 Task: Select Yes.
Action: Mouse moved to (314, 70)
Screenshot: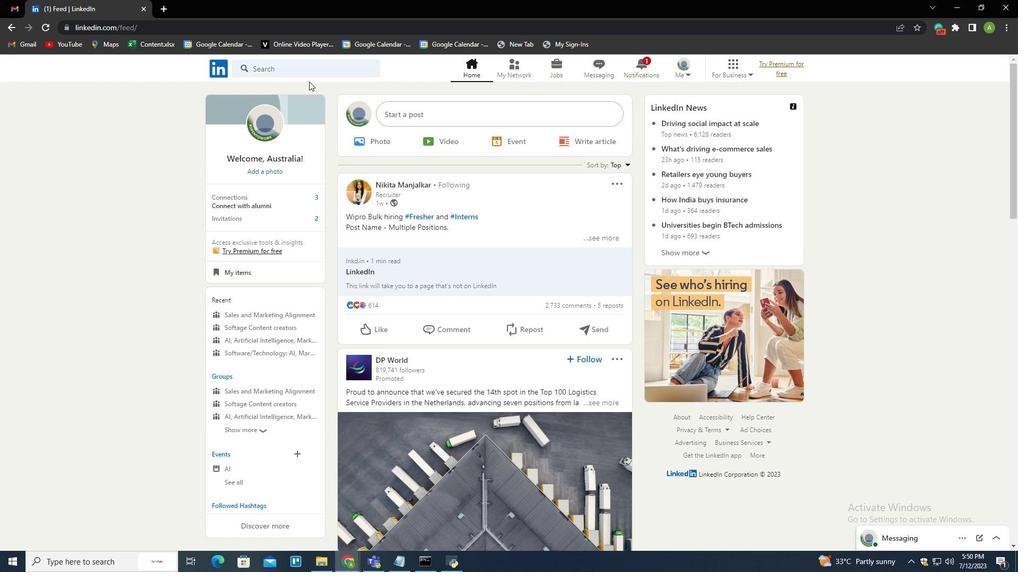 
Action: Mouse pressed left at (314, 70)
Screenshot: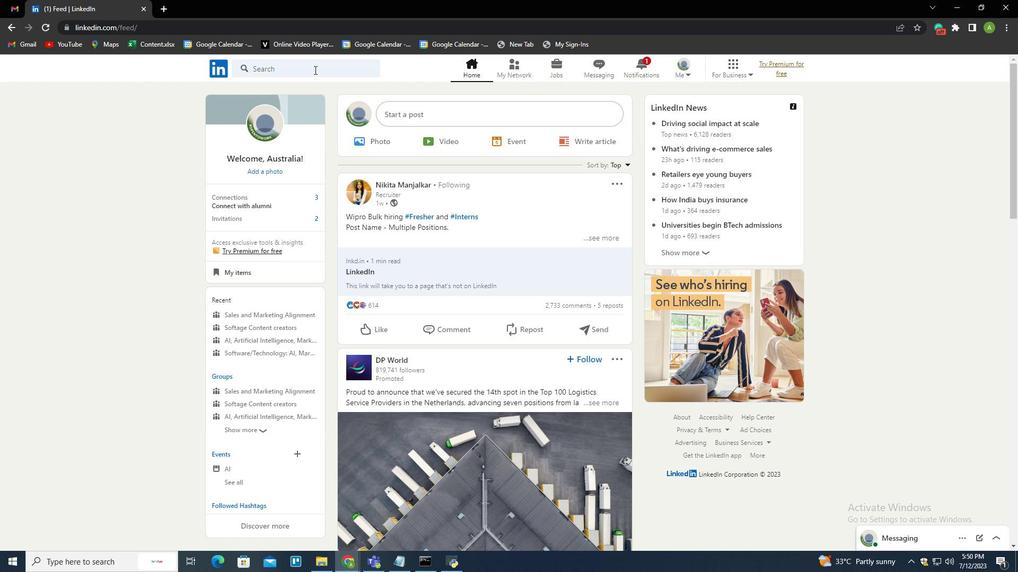 
Action: Mouse moved to (276, 160)
Screenshot: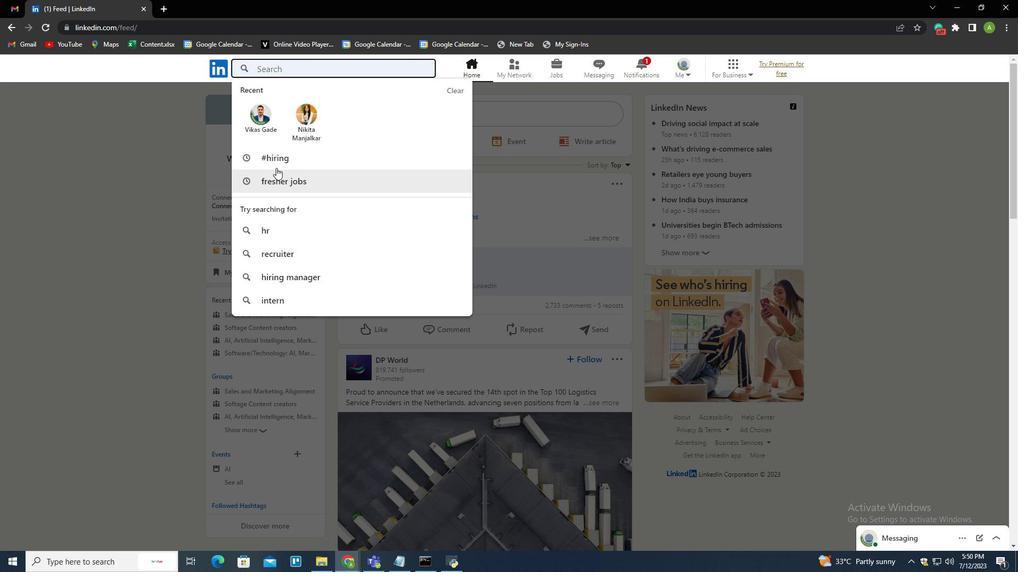 
Action: Mouse pressed left at (276, 160)
Screenshot: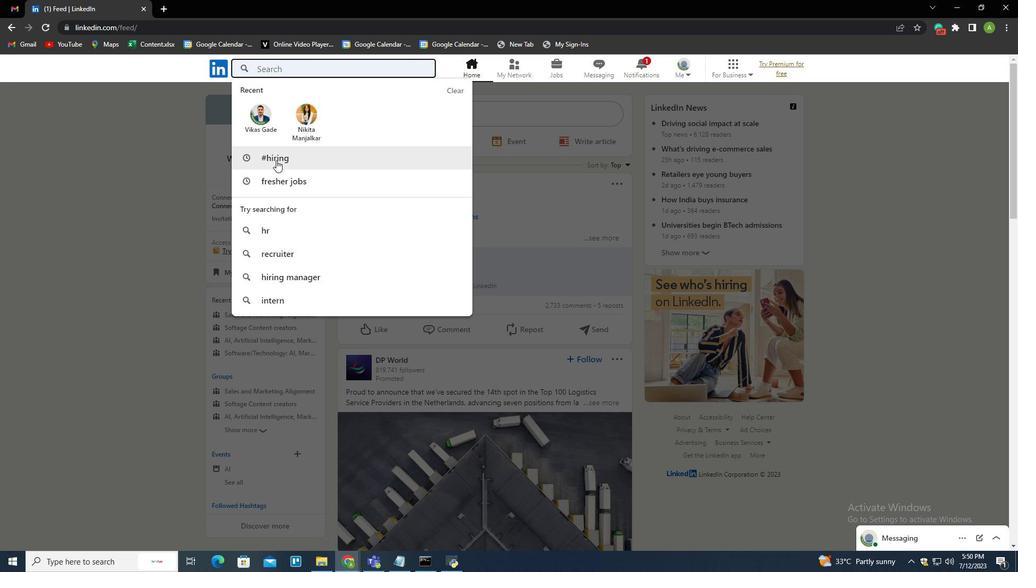 
Action: Mouse moved to (314, 94)
Screenshot: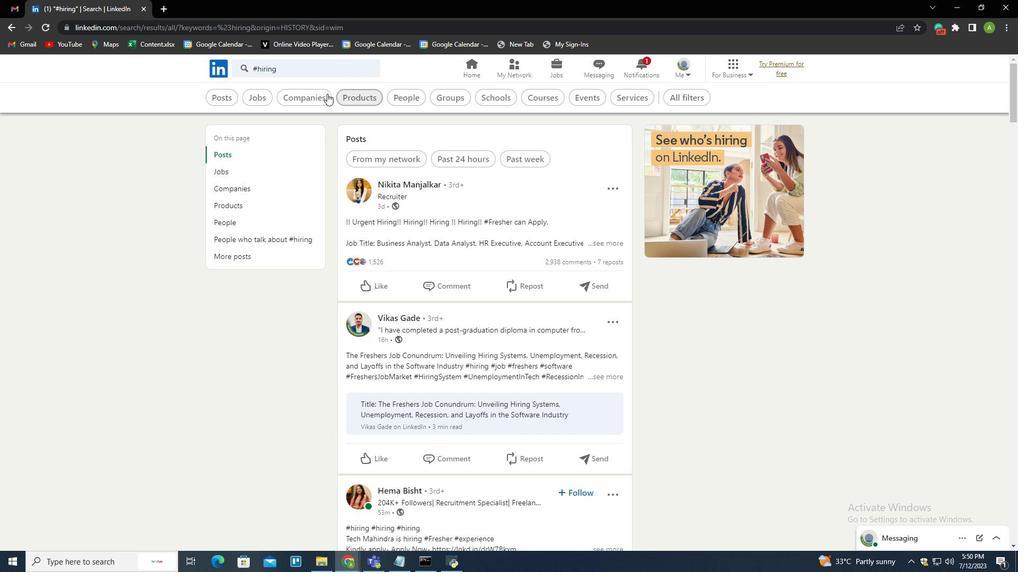 
Action: Mouse pressed left at (314, 94)
Screenshot: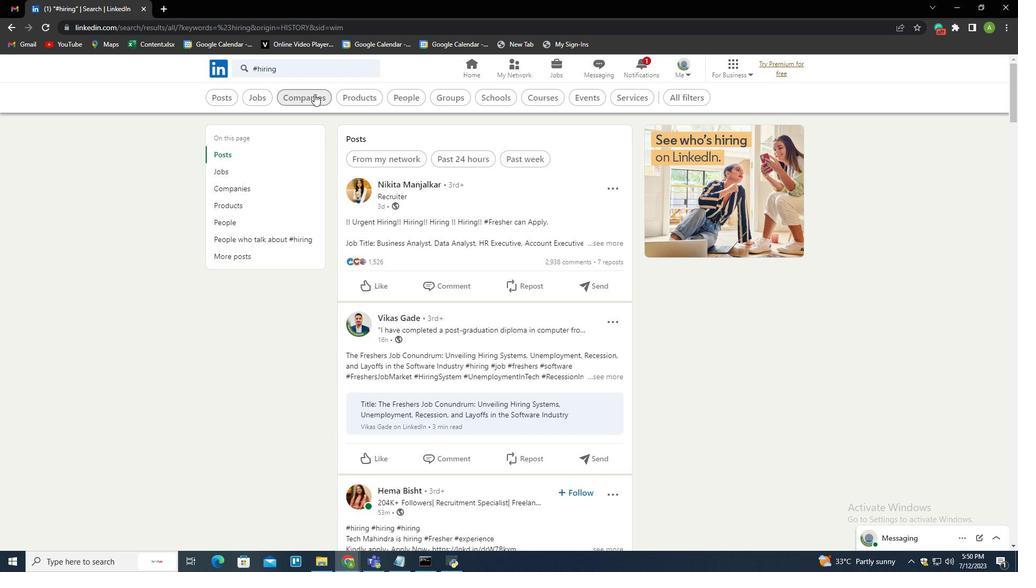 
Action: Mouse moved to (518, 94)
Screenshot: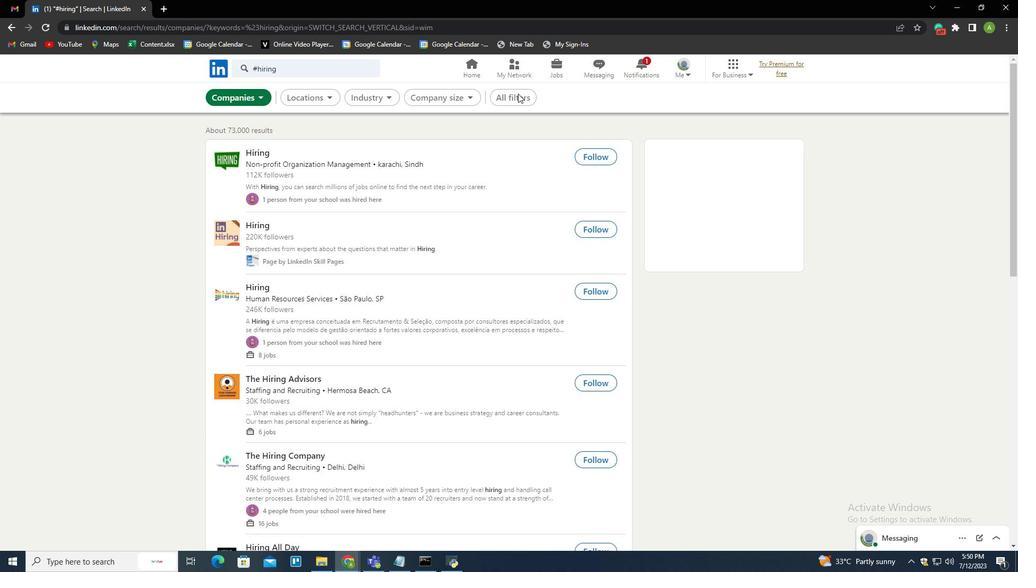 
Action: Mouse pressed left at (518, 94)
Screenshot: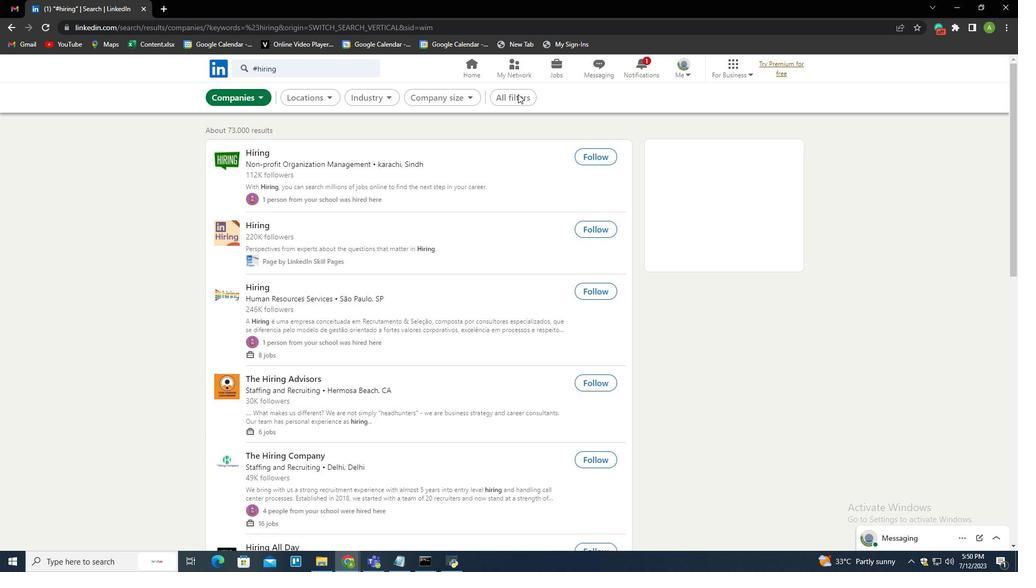 
Action: Mouse moved to (796, 326)
Screenshot: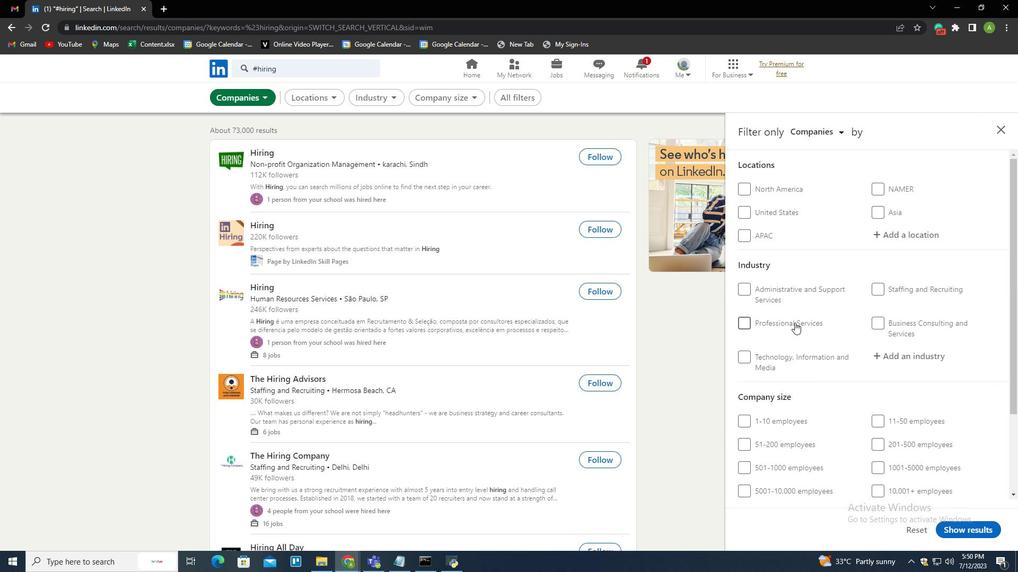 
Action: Mouse scrolled (796, 325) with delta (0, 0)
Screenshot: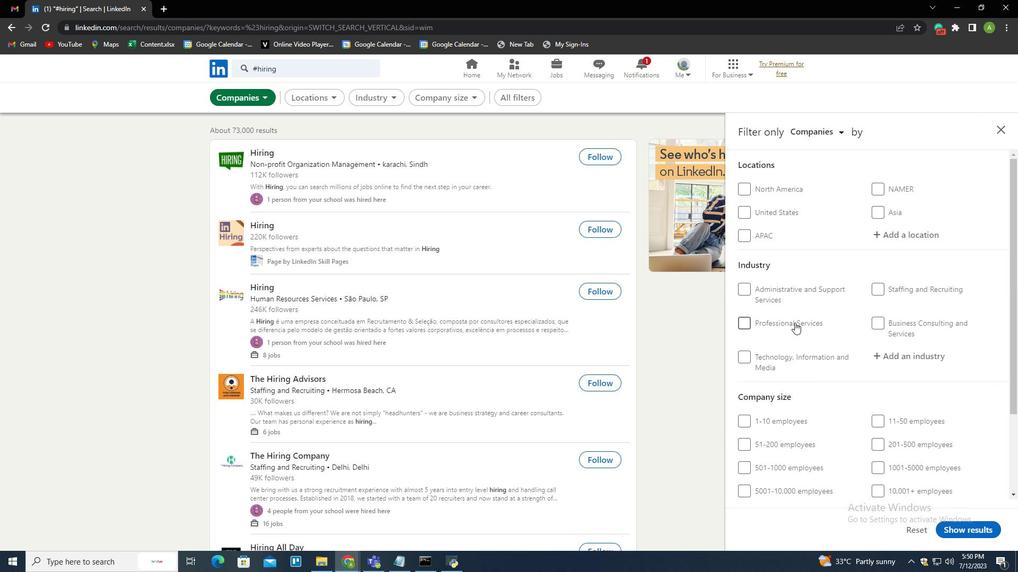 
Action: Mouse scrolled (796, 325) with delta (0, 0)
Screenshot: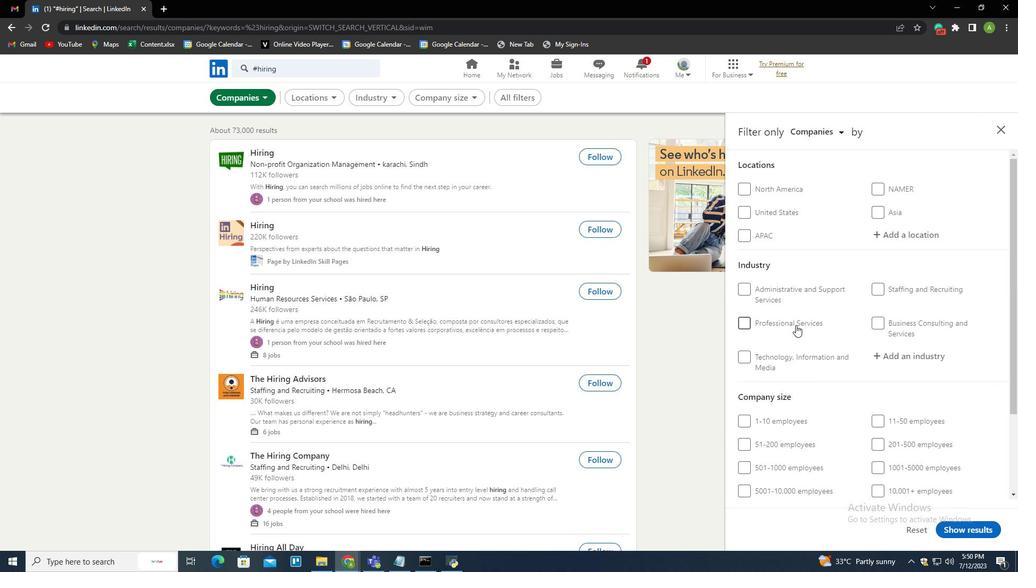 
Action: Mouse scrolled (796, 325) with delta (0, 0)
Screenshot: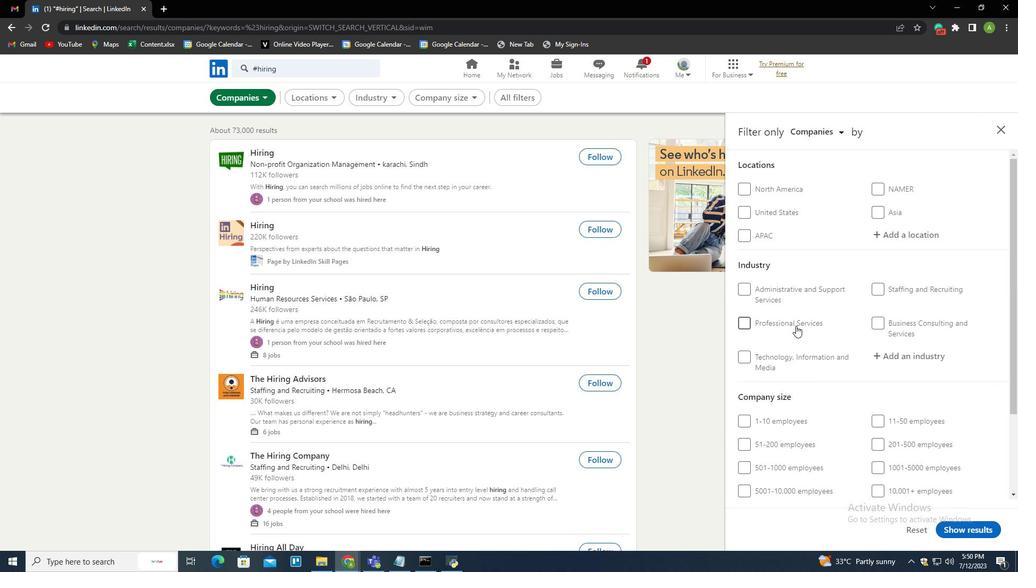 
Action: Mouse scrolled (796, 325) with delta (0, 0)
Screenshot: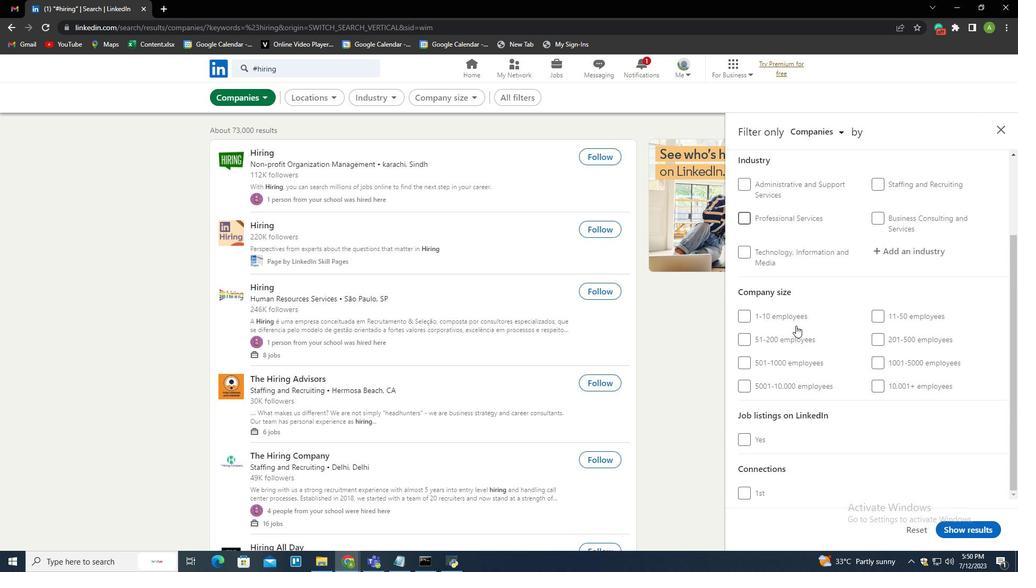 
Action: Mouse scrolled (796, 325) with delta (0, 0)
Screenshot: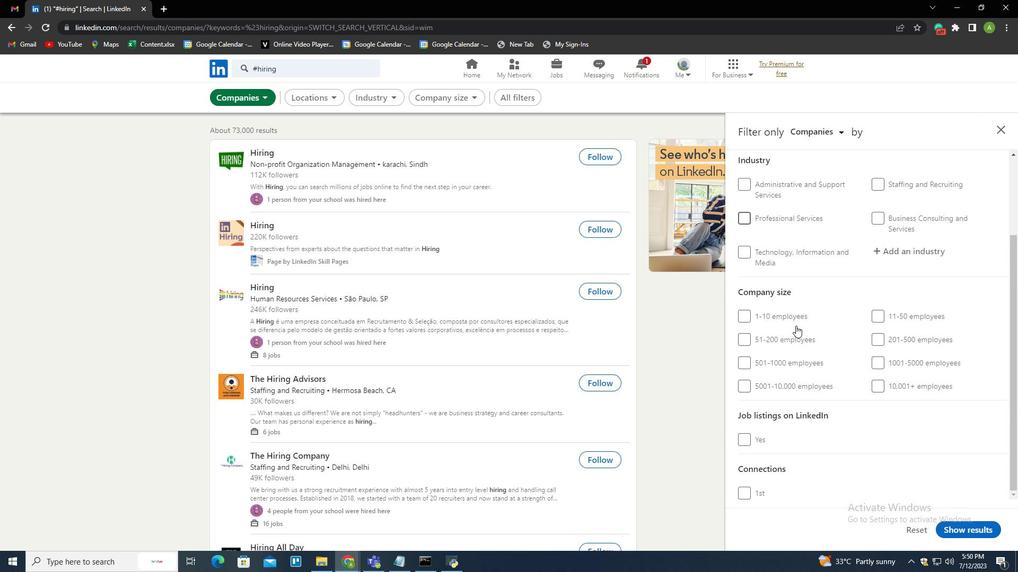 
Action: Mouse scrolled (796, 325) with delta (0, 0)
Screenshot: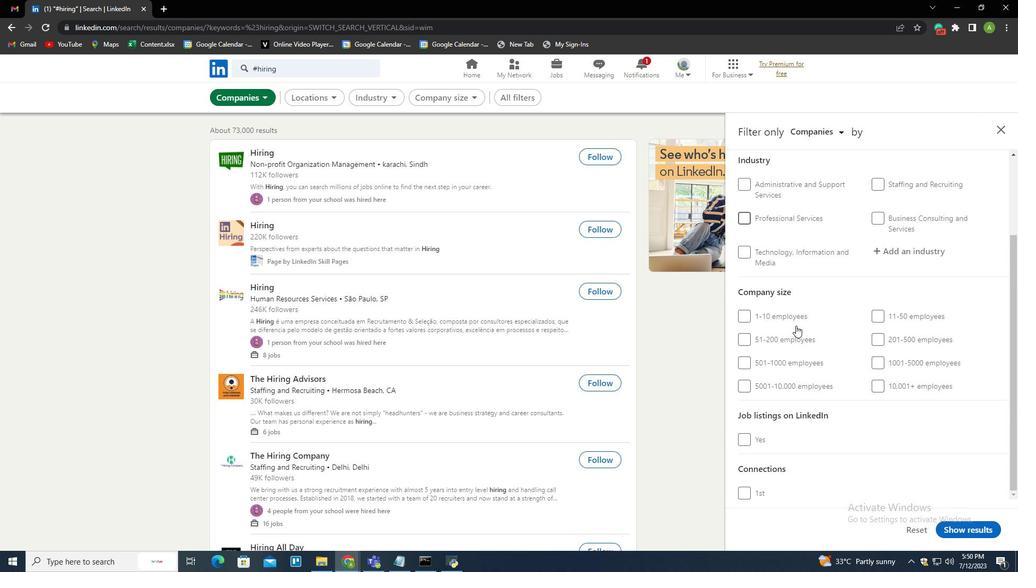 
Action: Mouse moved to (745, 437)
Screenshot: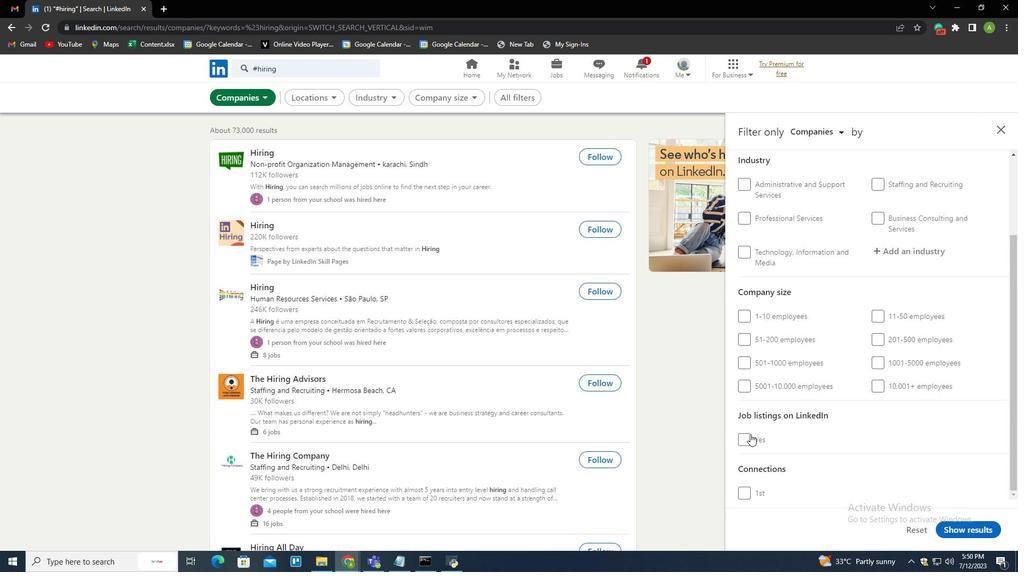 
Action: Mouse pressed left at (745, 437)
Screenshot: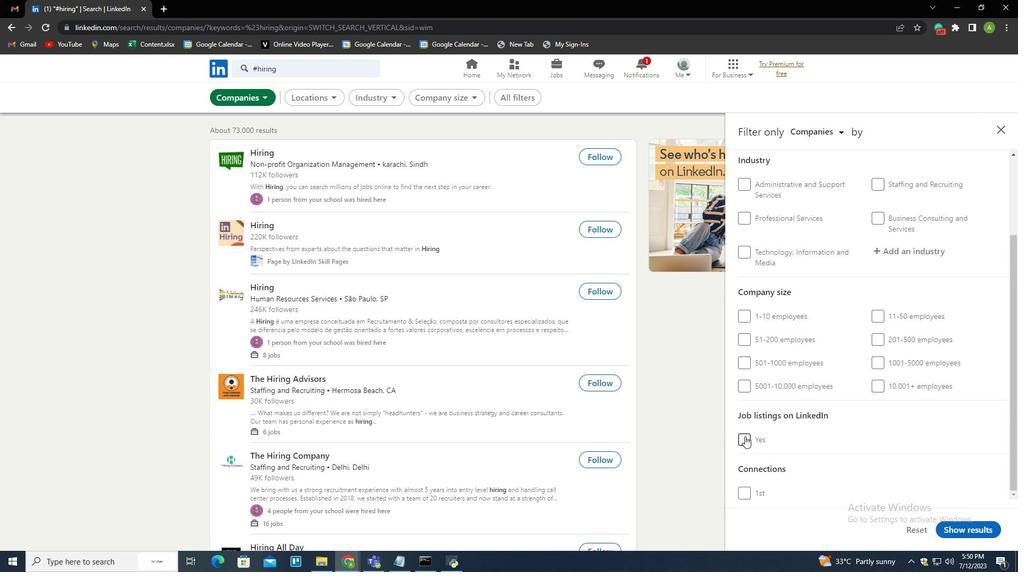 
Action: Mouse moved to (956, 531)
Screenshot: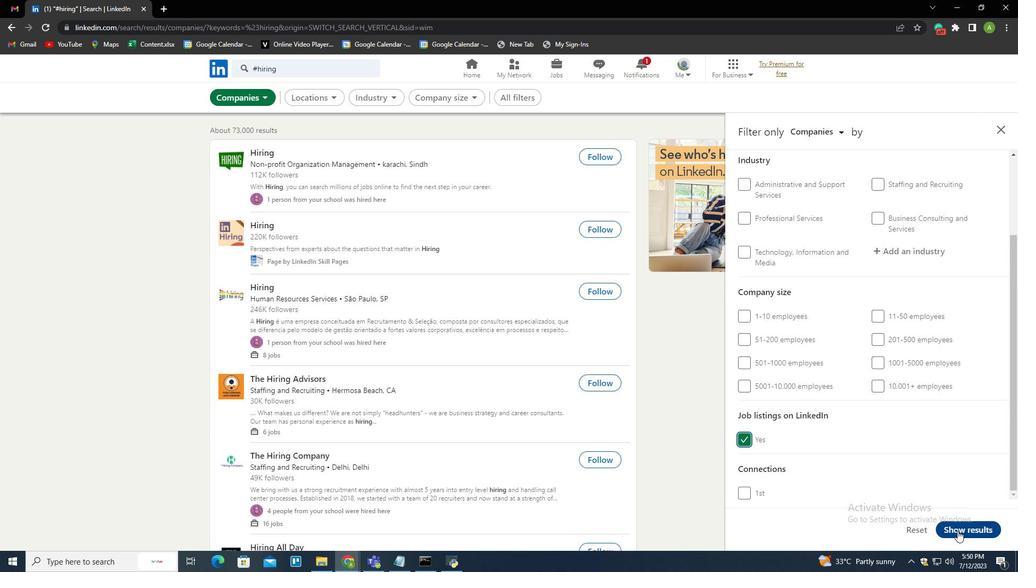 
Action: Mouse pressed left at (956, 531)
Screenshot: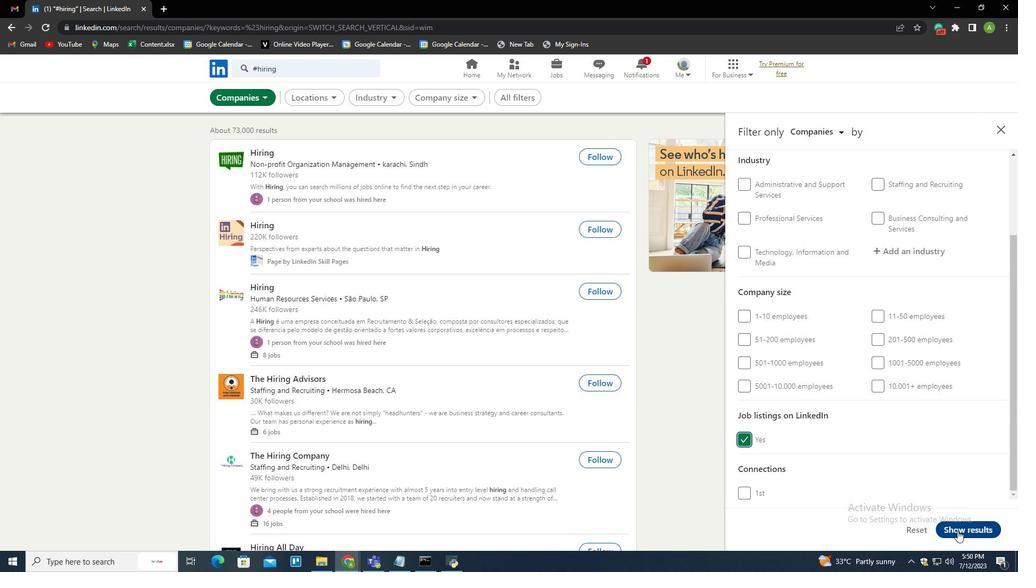 
Action: Mouse moved to (939, 519)
Screenshot: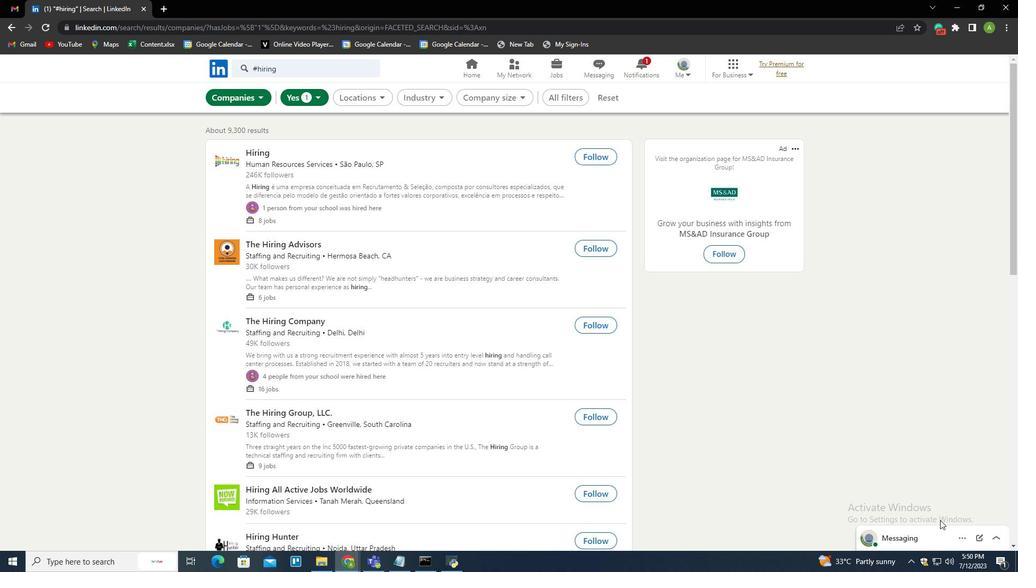 
